 Task: Check the percentage active listings of front patio in the last 3 years.
Action: Mouse moved to (814, 189)
Screenshot: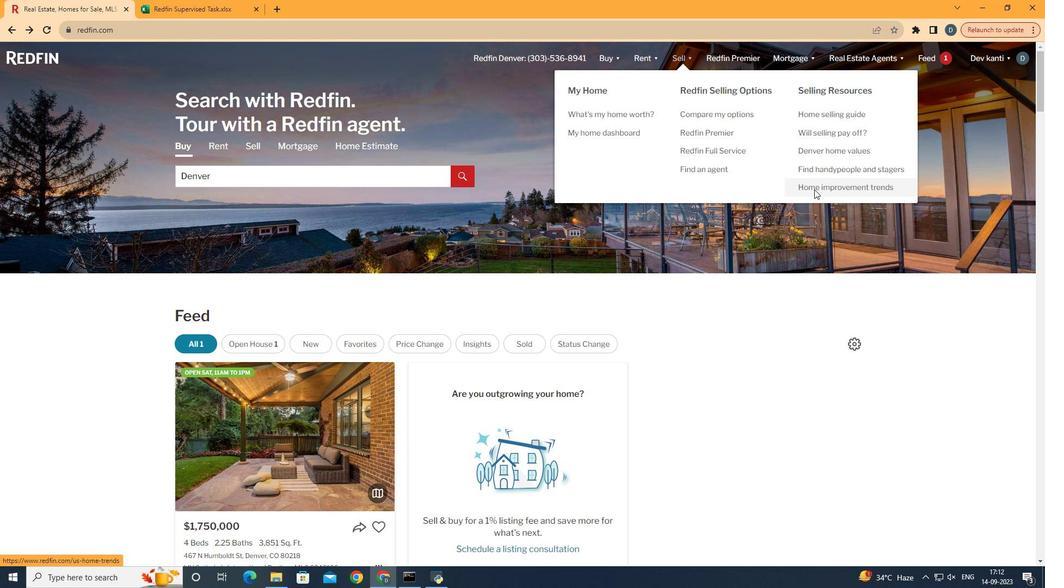 
Action: Mouse pressed left at (814, 189)
Screenshot: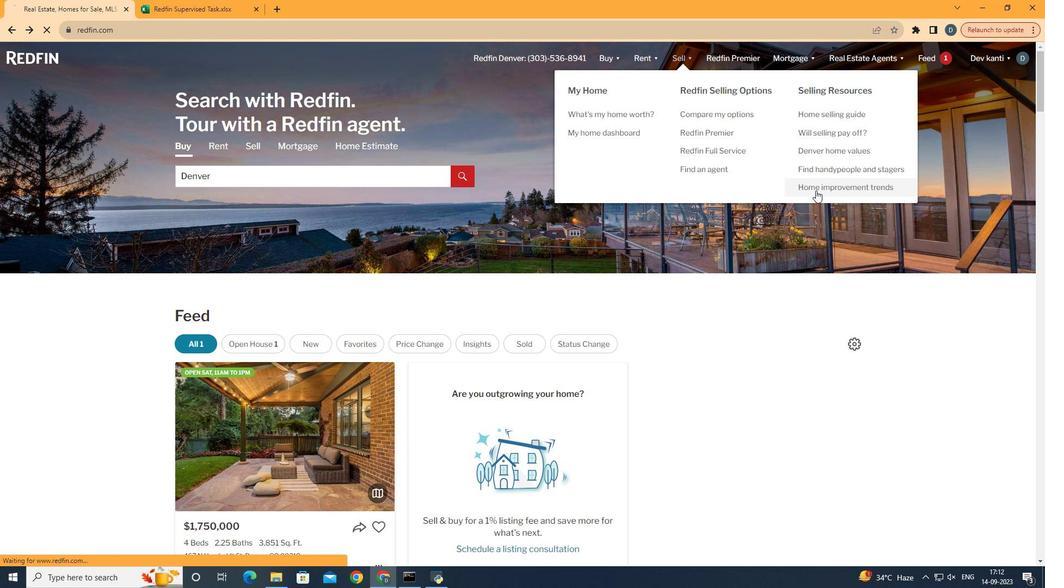 
Action: Mouse moved to (269, 210)
Screenshot: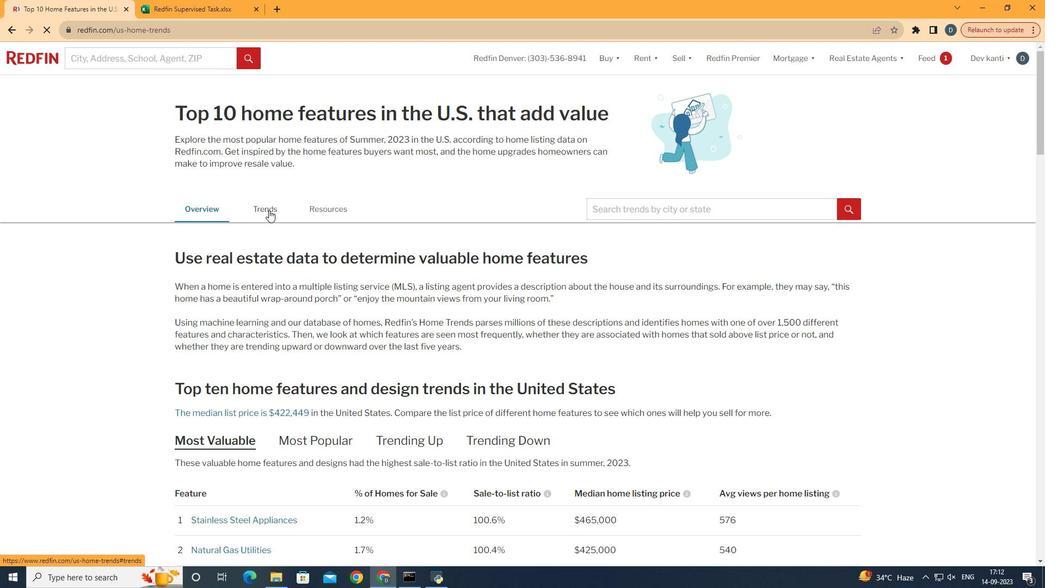 
Action: Mouse pressed left at (269, 210)
Screenshot: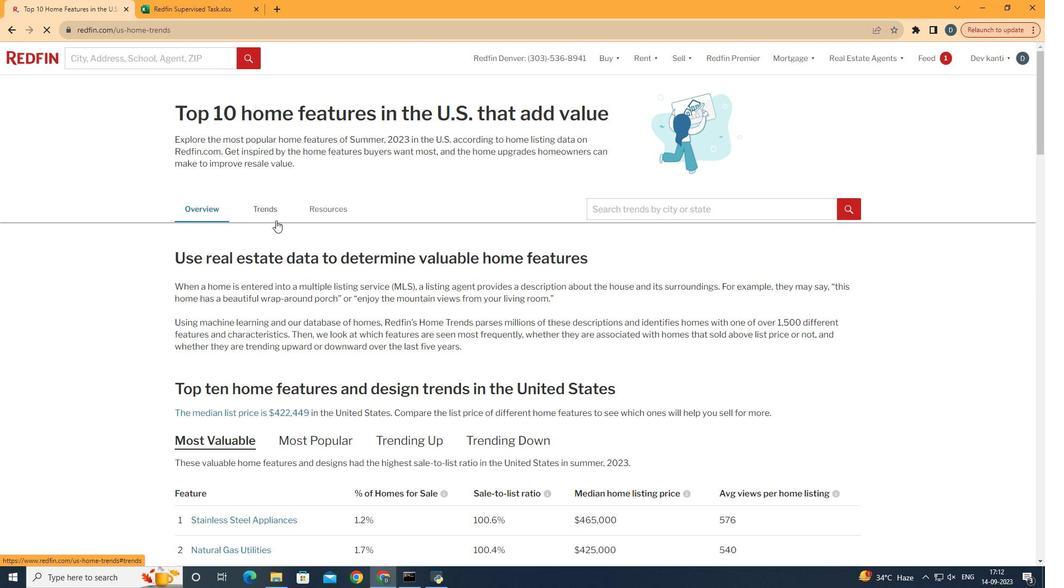 
Action: Mouse moved to (520, 271)
Screenshot: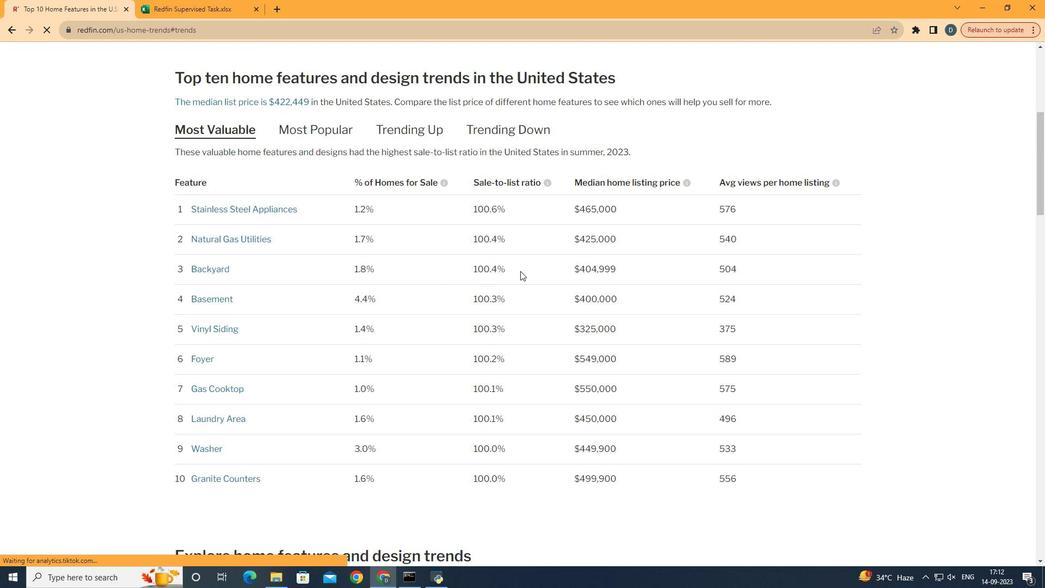 
Action: Mouse scrolled (520, 270) with delta (0, 0)
Screenshot: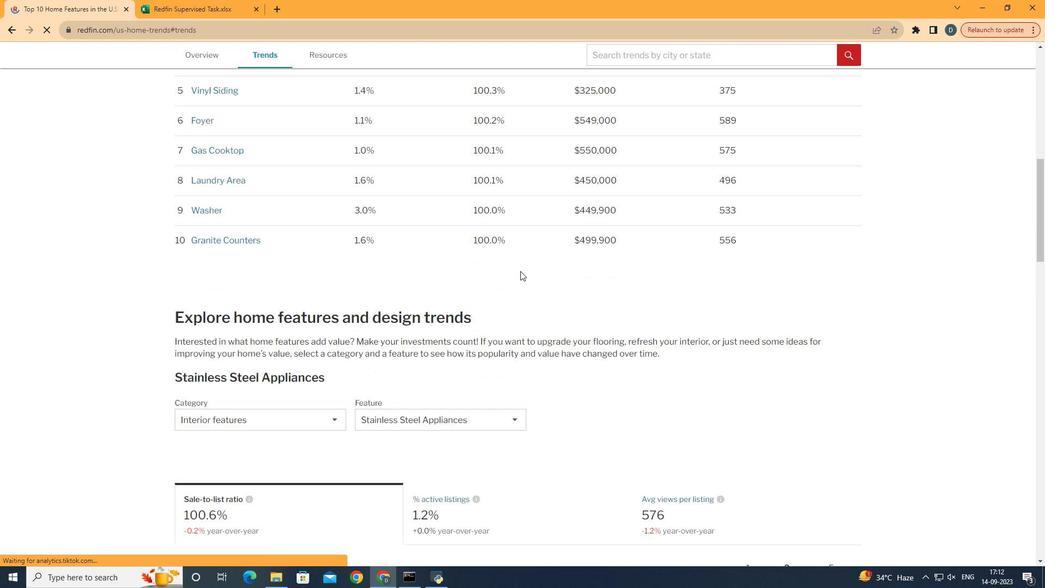 
Action: Mouse scrolled (520, 270) with delta (0, 0)
Screenshot: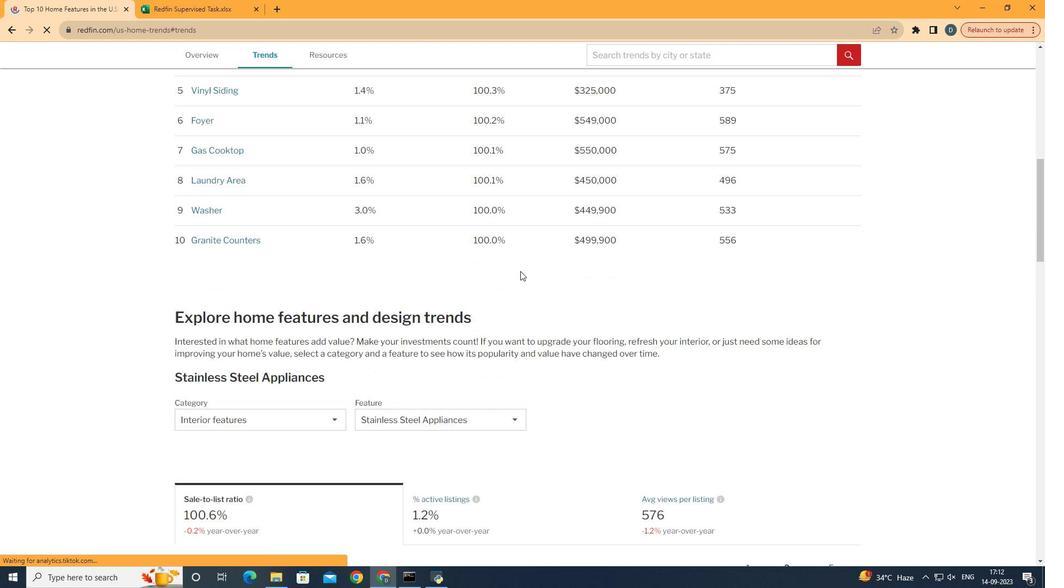 
Action: Mouse scrolled (520, 270) with delta (0, 0)
Screenshot: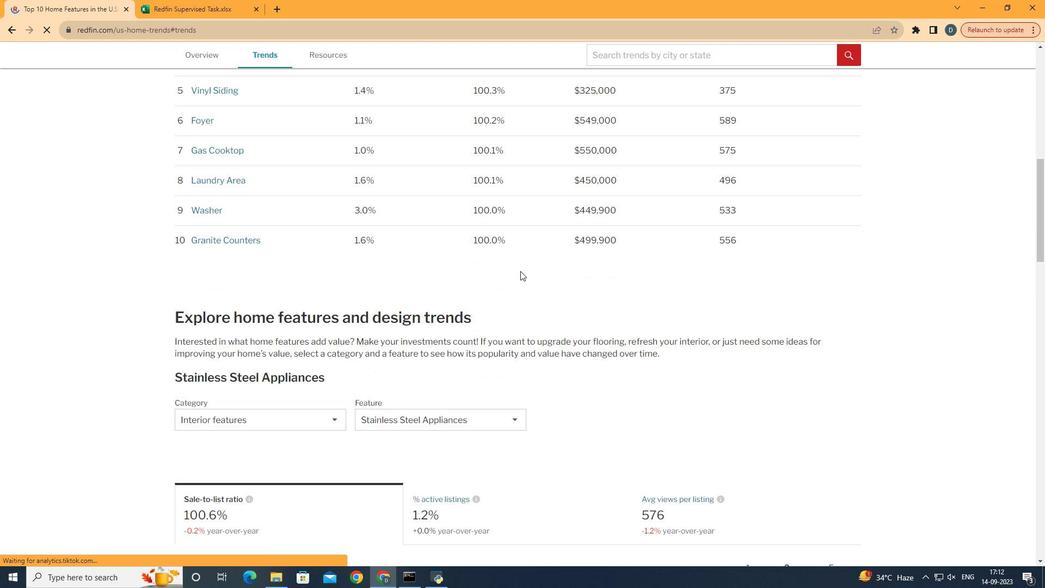 
Action: Mouse scrolled (520, 270) with delta (0, 0)
Screenshot: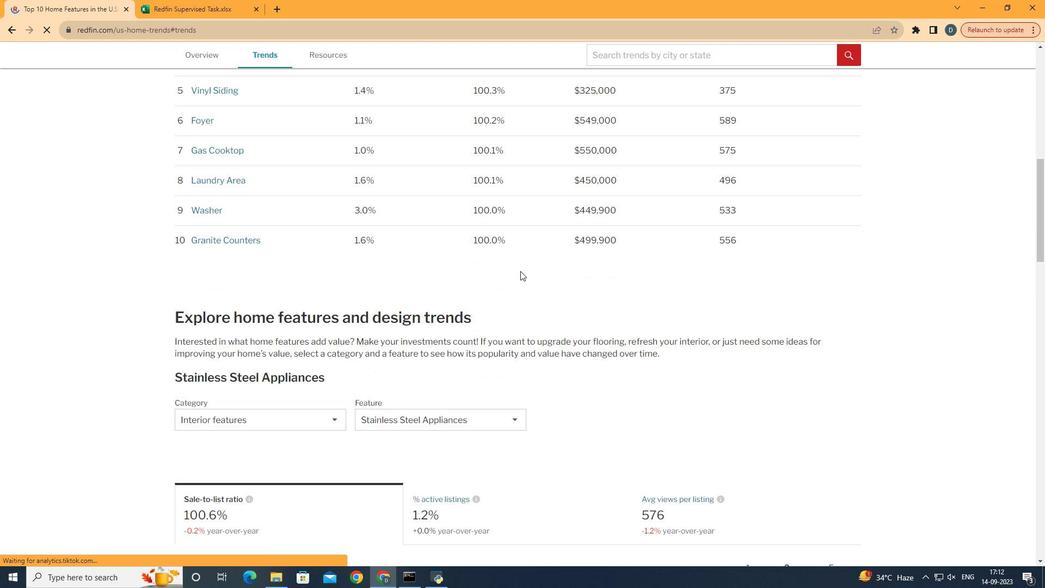 
Action: Mouse scrolled (520, 270) with delta (0, 0)
Screenshot: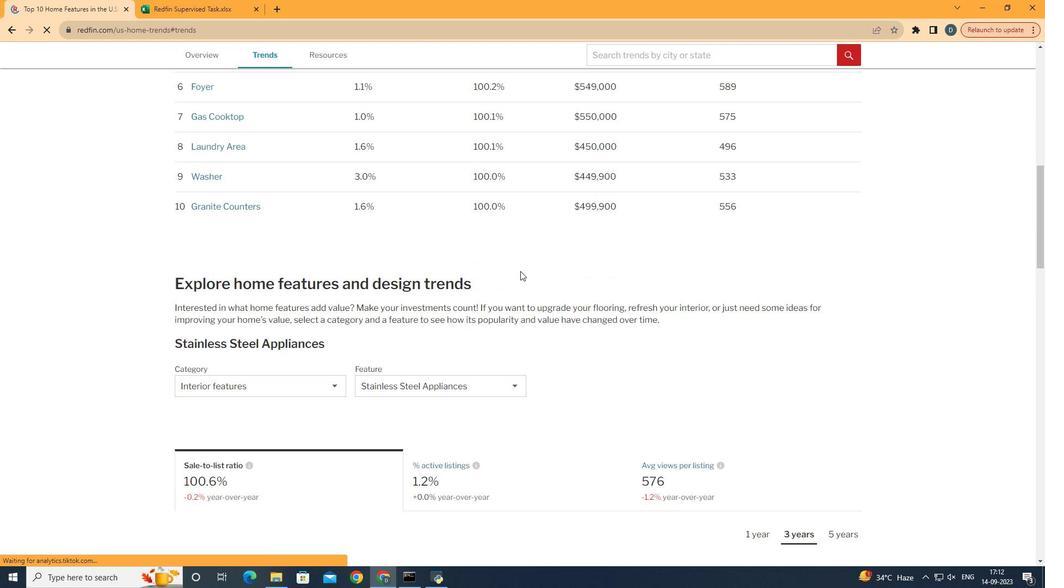 
Action: Mouse scrolled (520, 270) with delta (0, 0)
Screenshot: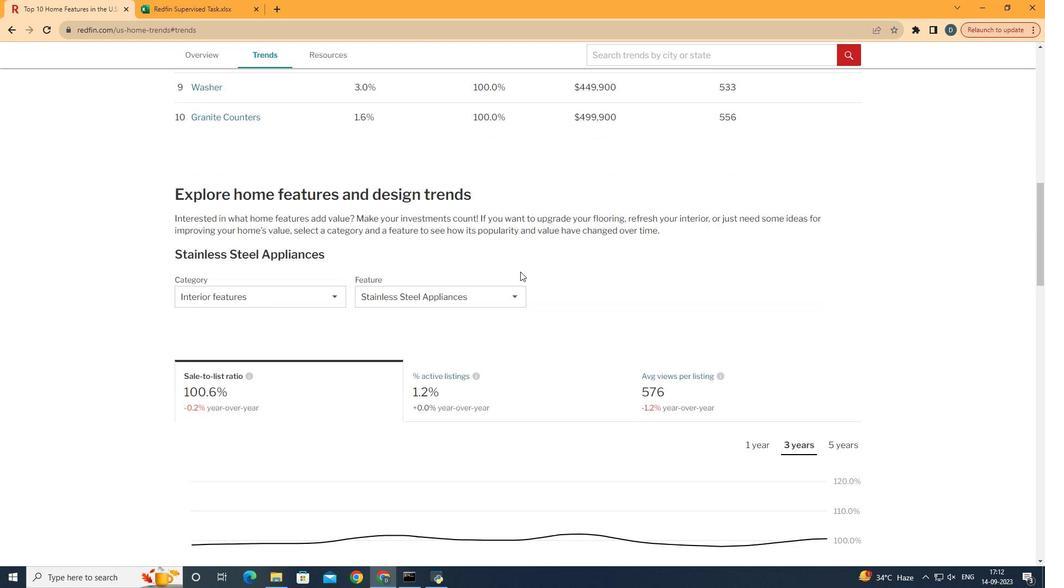 
Action: Mouse scrolled (520, 270) with delta (0, 0)
Screenshot: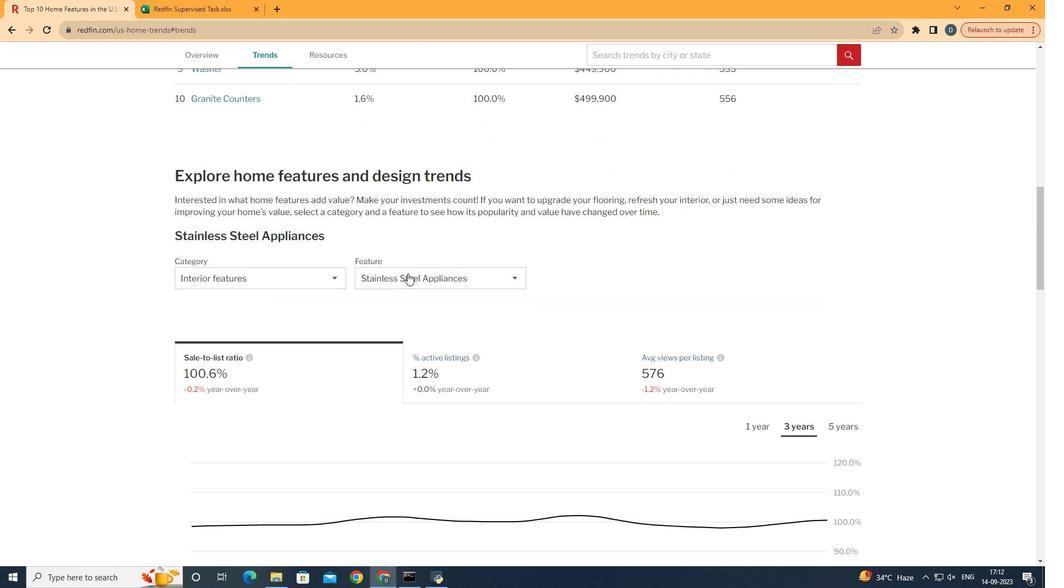 
Action: Mouse moved to (267, 276)
Screenshot: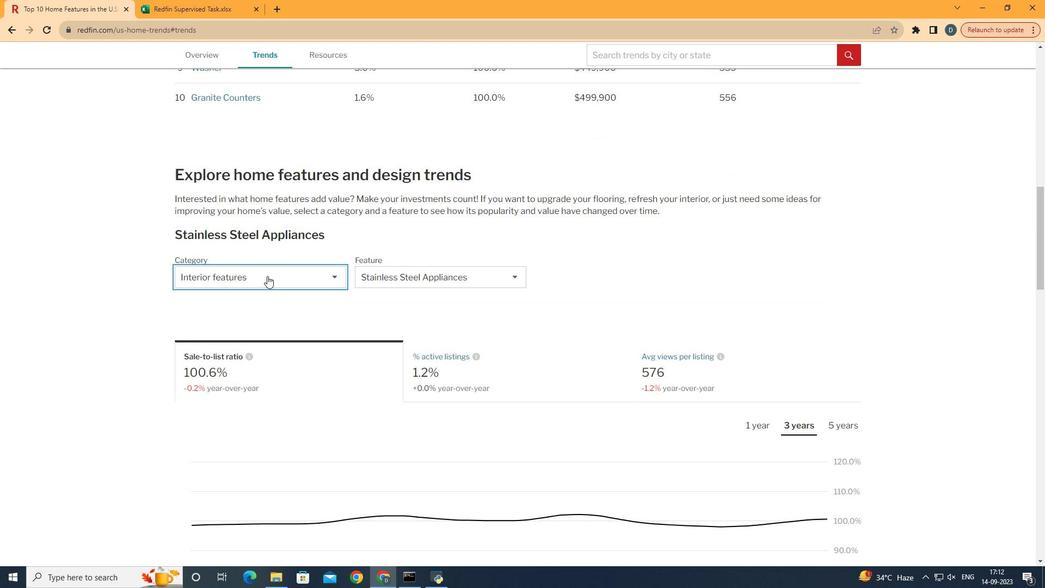 
Action: Mouse pressed left at (267, 276)
Screenshot: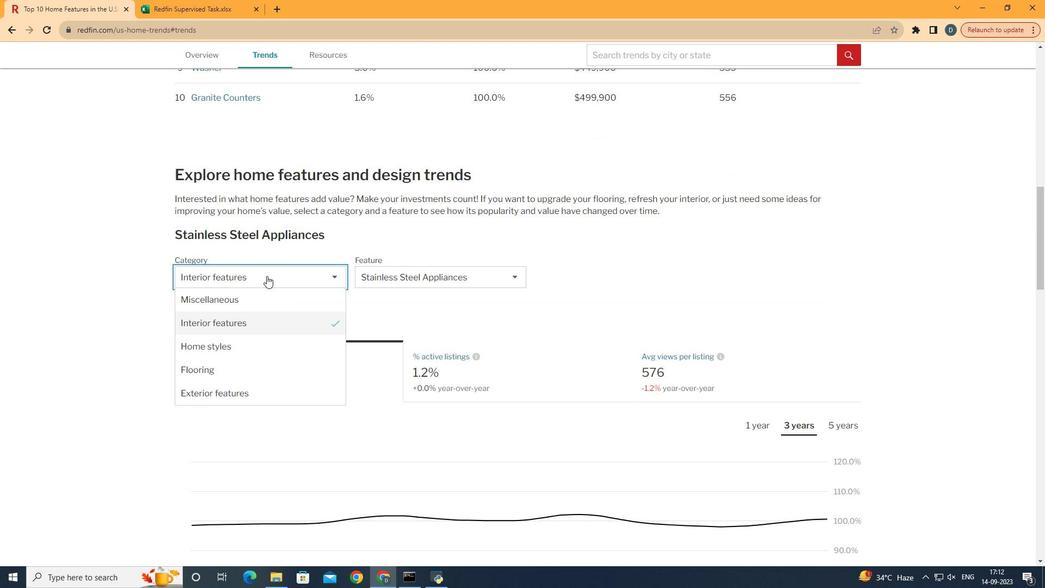 
Action: Mouse moved to (267, 391)
Screenshot: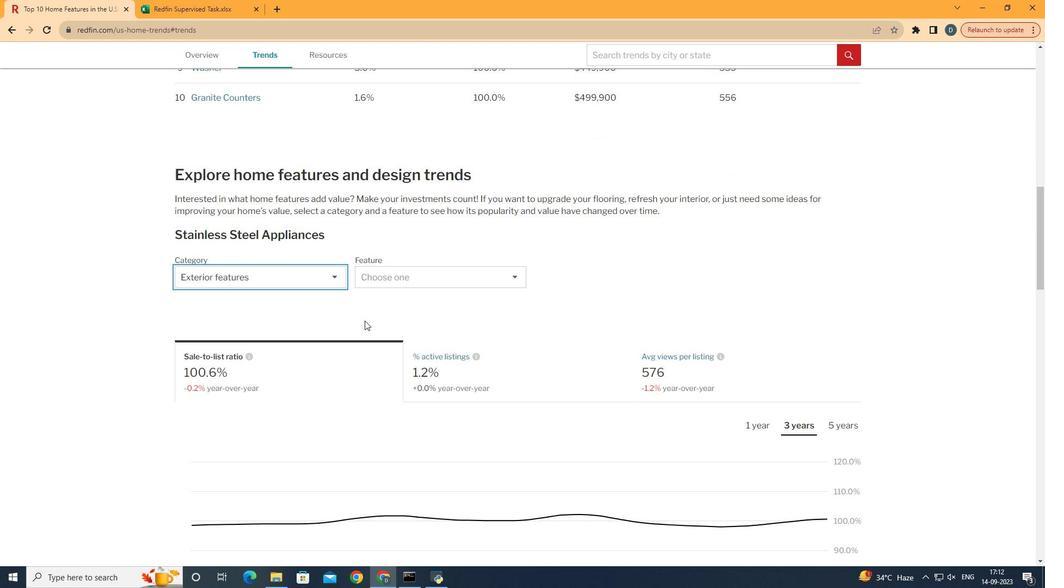 
Action: Mouse pressed left at (267, 391)
Screenshot: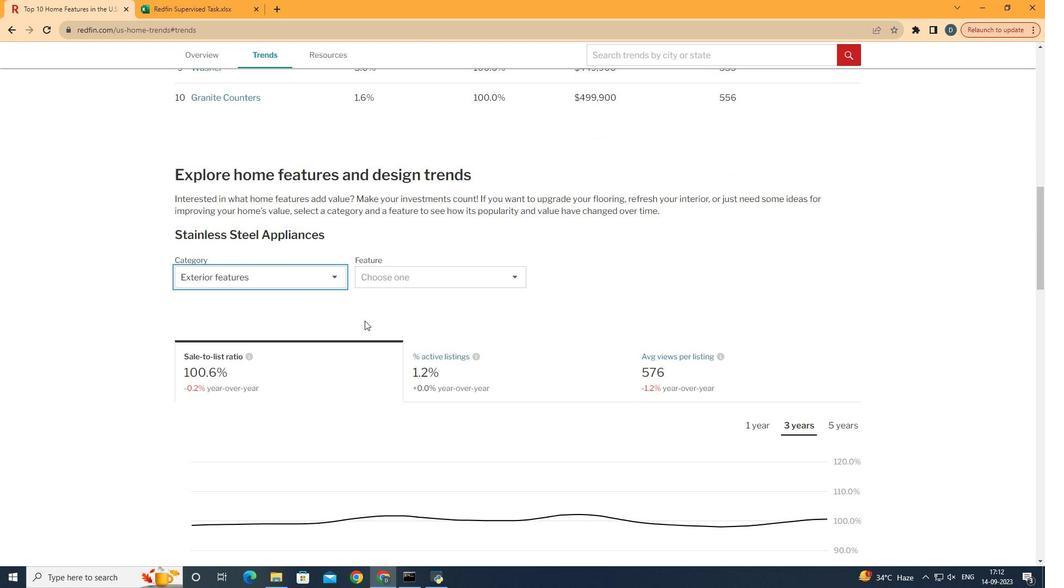 
Action: Mouse moved to (476, 268)
Screenshot: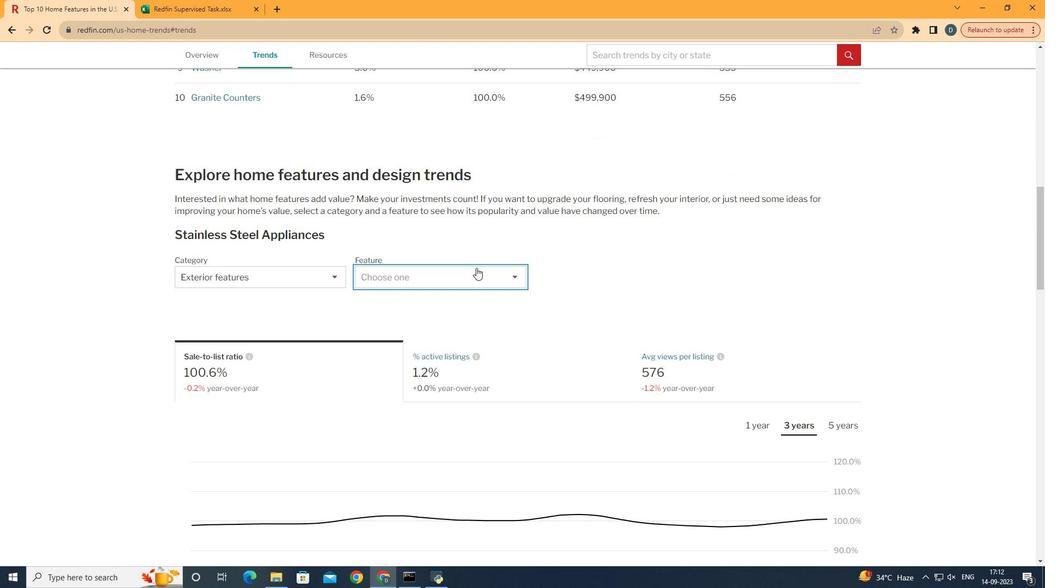
Action: Mouse pressed left at (476, 268)
Screenshot: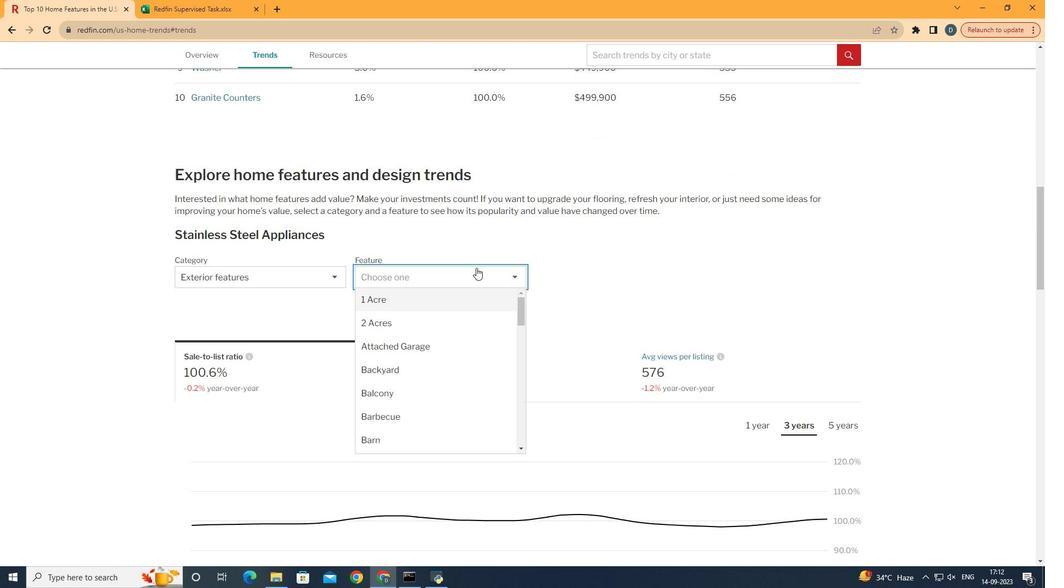 
Action: Mouse moved to (460, 338)
Screenshot: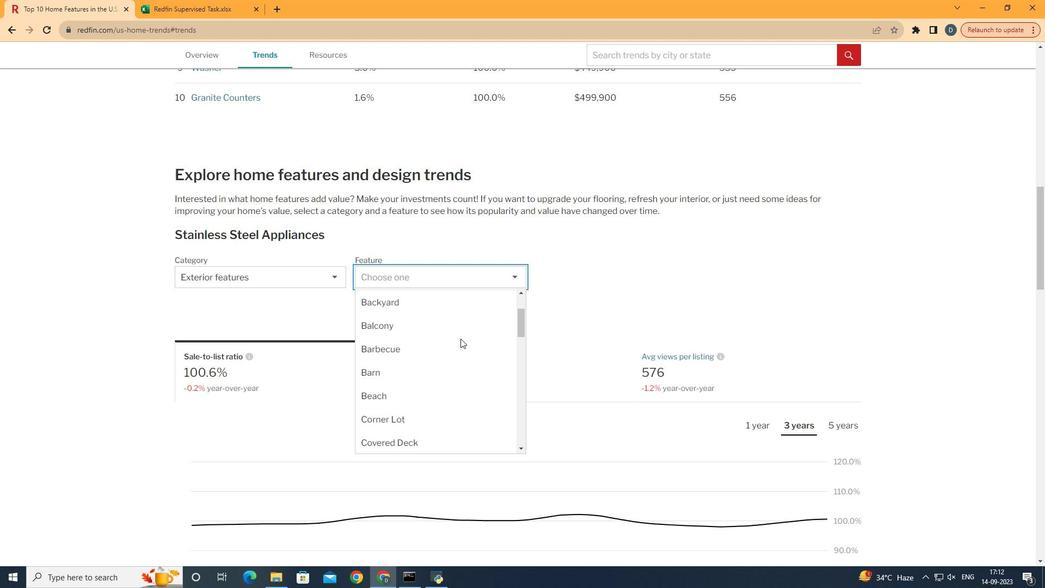 
Action: Mouse scrolled (460, 338) with delta (0, 0)
Screenshot: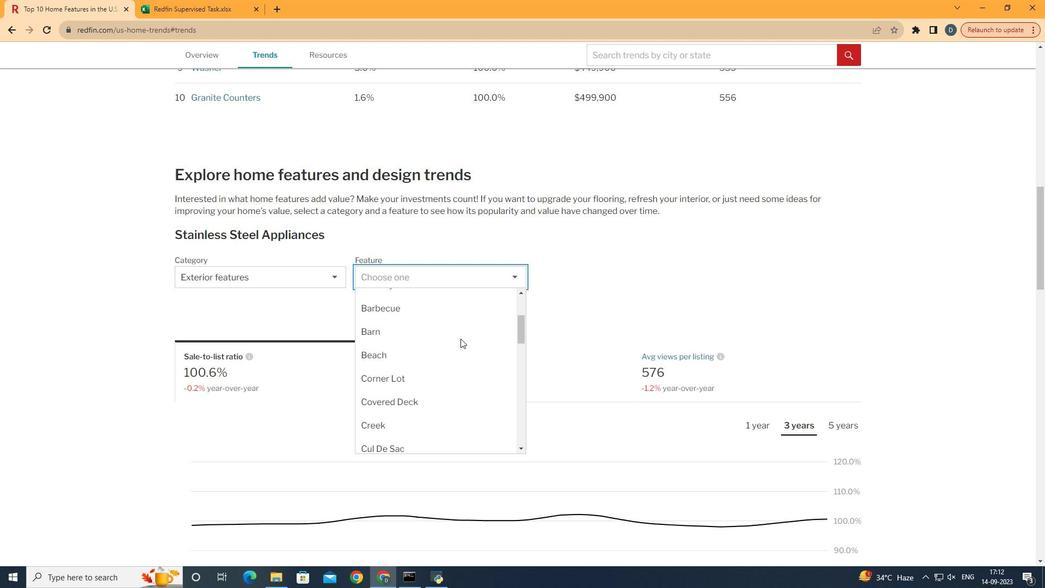 
Action: Mouse moved to (460, 338)
Screenshot: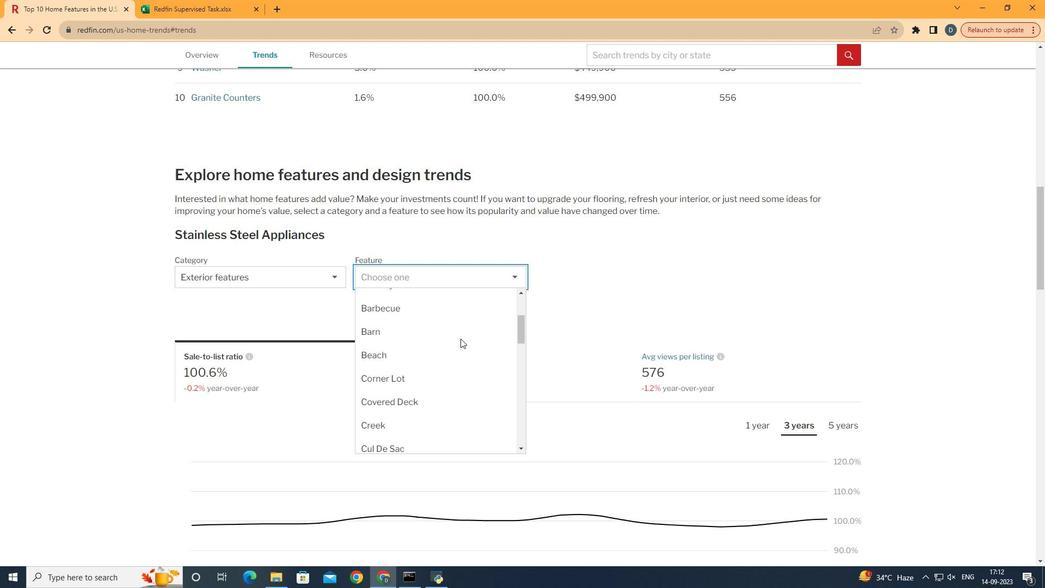 
Action: Mouse scrolled (460, 338) with delta (0, 0)
Screenshot: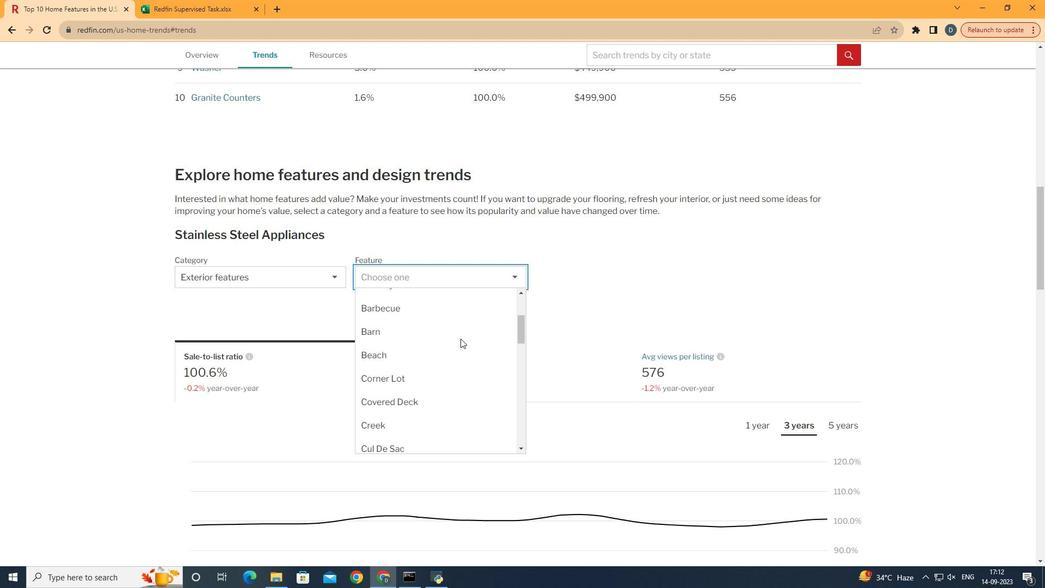 
Action: Mouse scrolled (460, 338) with delta (0, 0)
Screenshot: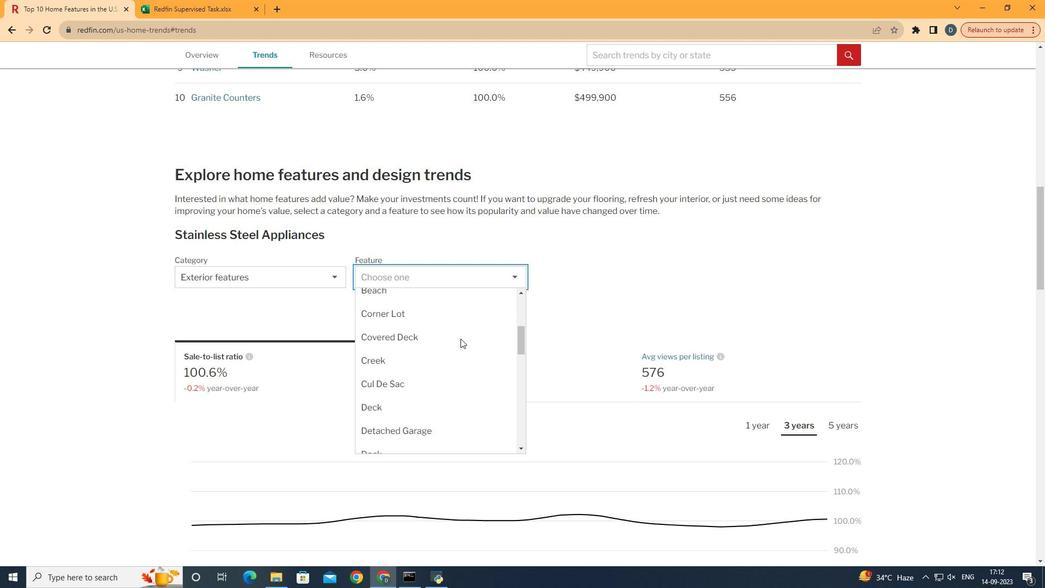 
Action: Mouse scrolled (460, 338) with delta (0, 0)
Screenshot: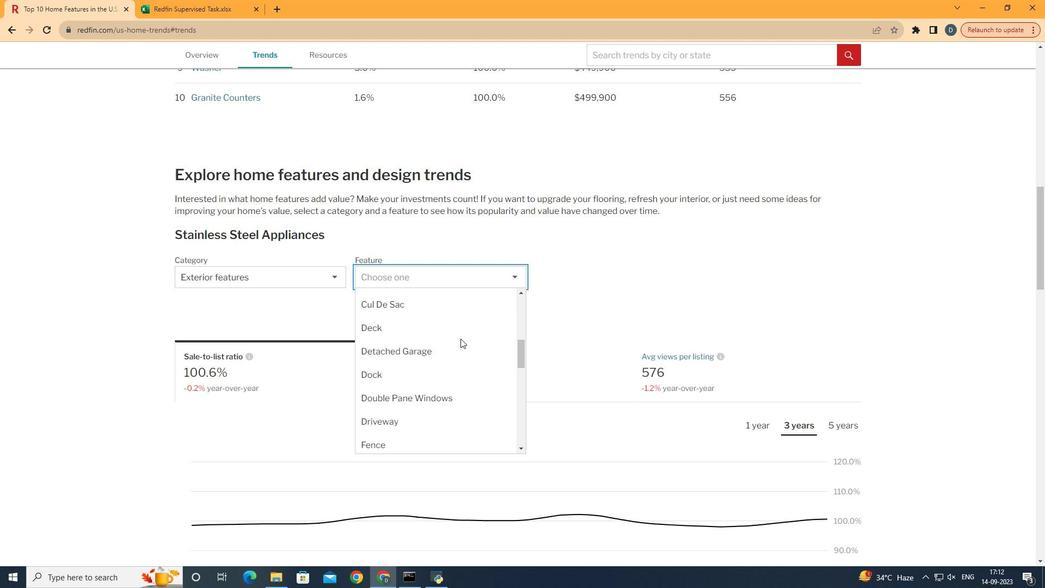 
Action: Mouse scrolled (460, 338) with delta (0, 0)
Screenshot: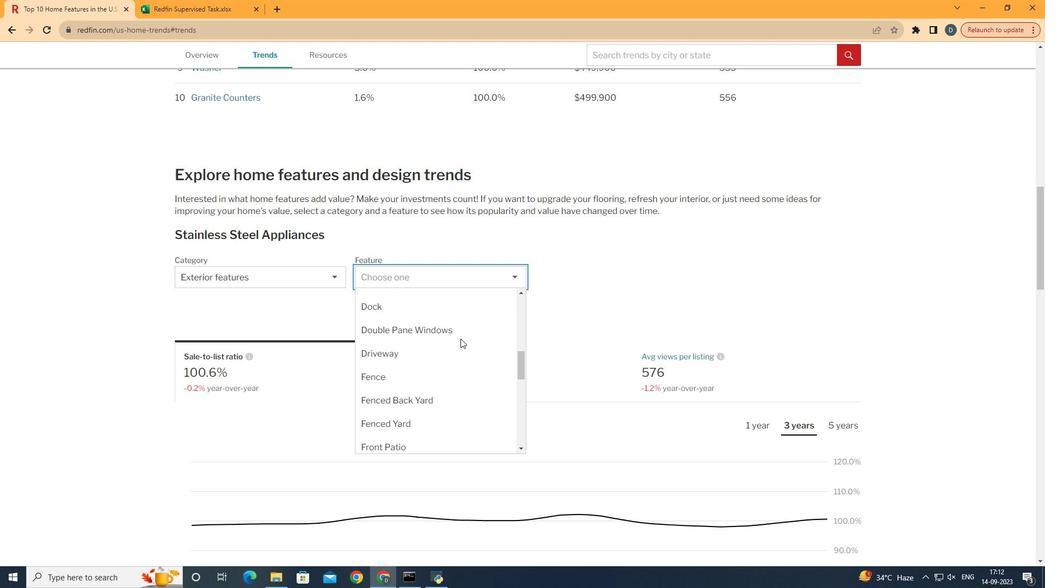 
Action: Mouse scrolled (460, 338) with delta (0, 0)
Screenshot: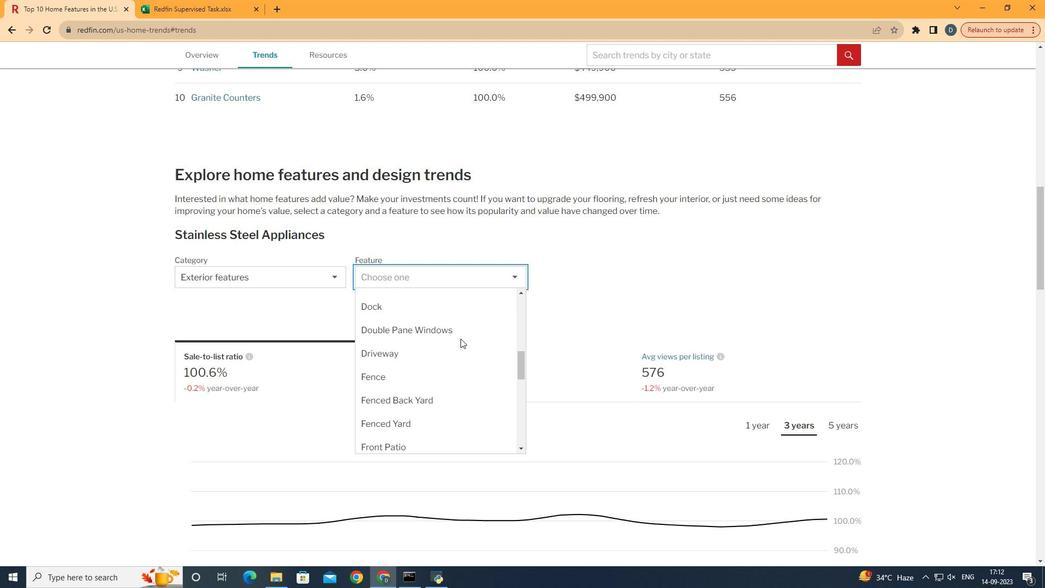 
Action: Mouse moved to (463, 334)
Screenshot: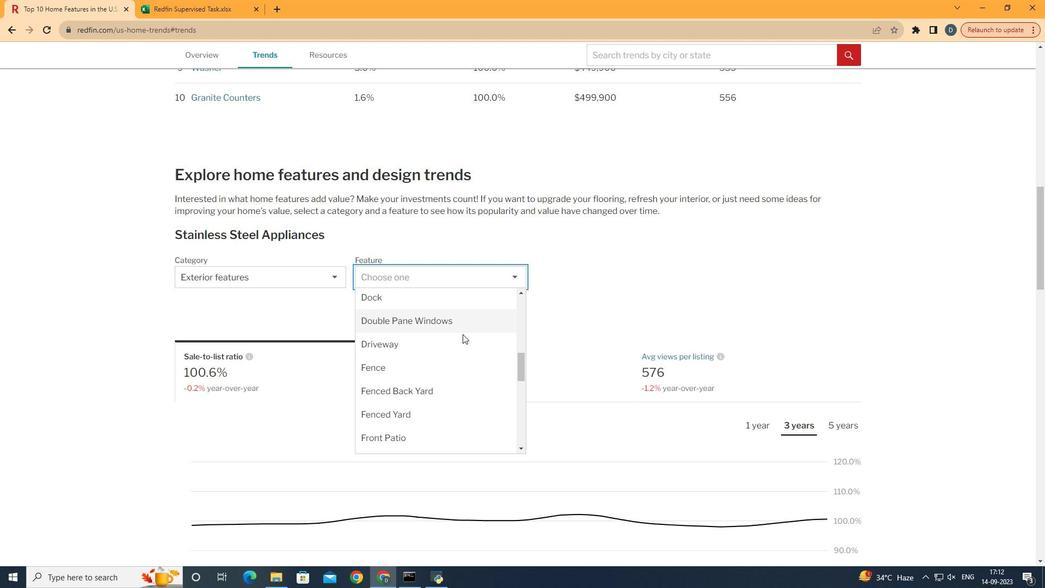 
Action: Mouse scrolled (463, 333) with delta (0, 0)
Screenshot: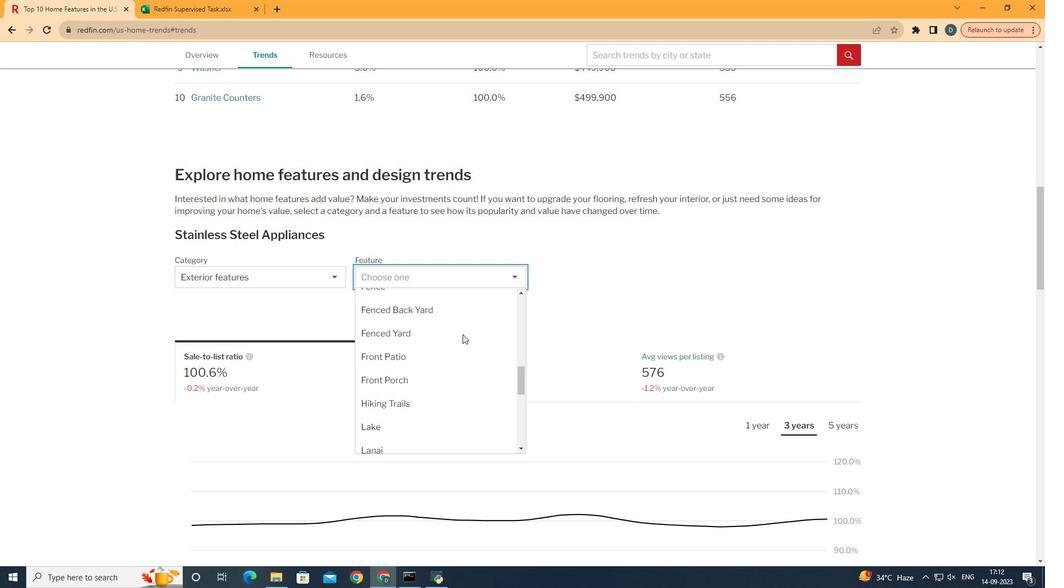 
Action: Mouse scrolled (463, 333) with delta (0, 0)
Screenshot: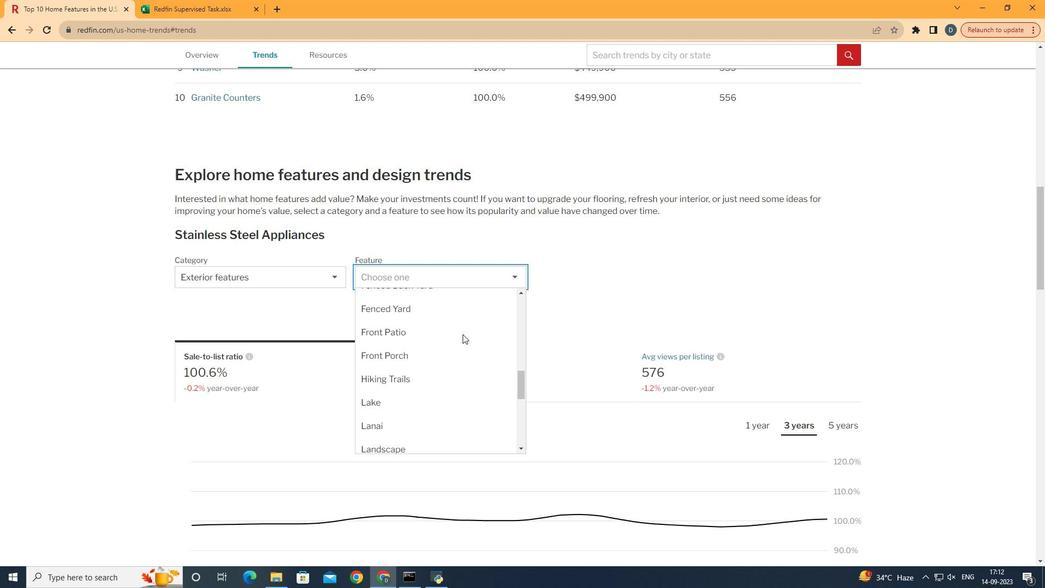 
Action: Mouse moved to (459, 329)
Screenshot: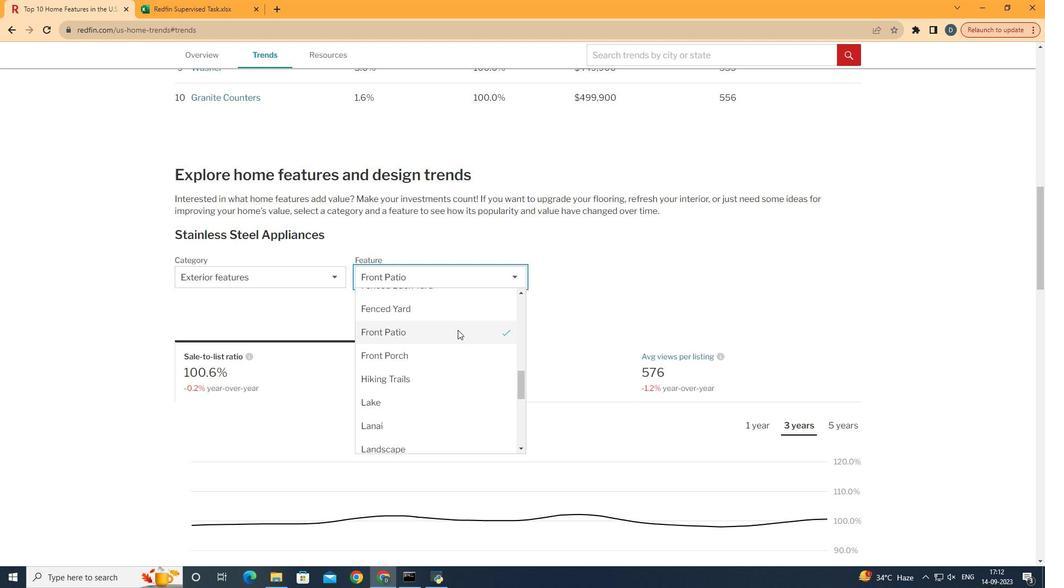 
Action: Mouse pressed left at (459, 329)
Screenshot: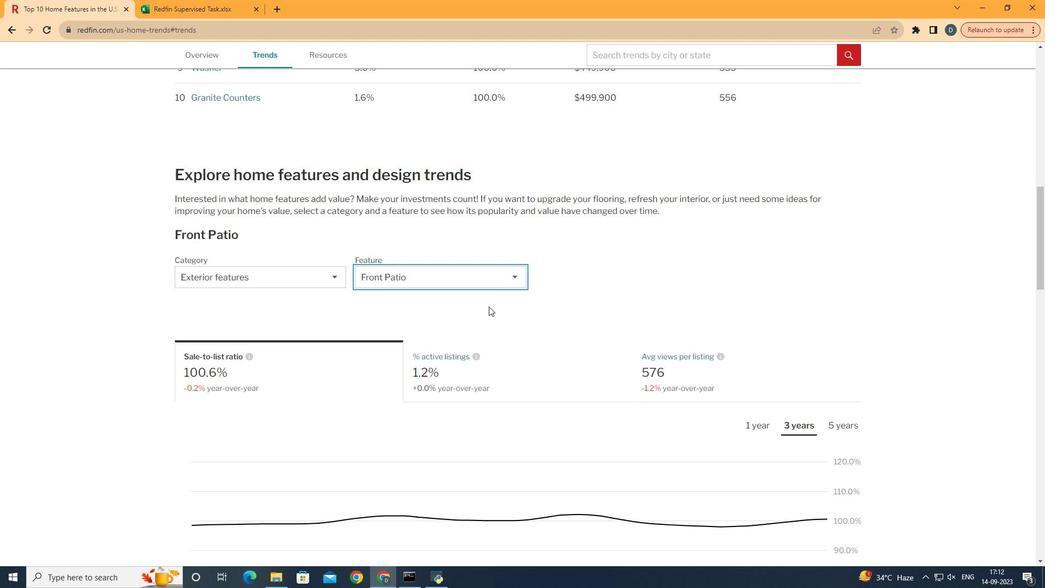 
Action: Mouse moved to (594, 256)
Screenshot: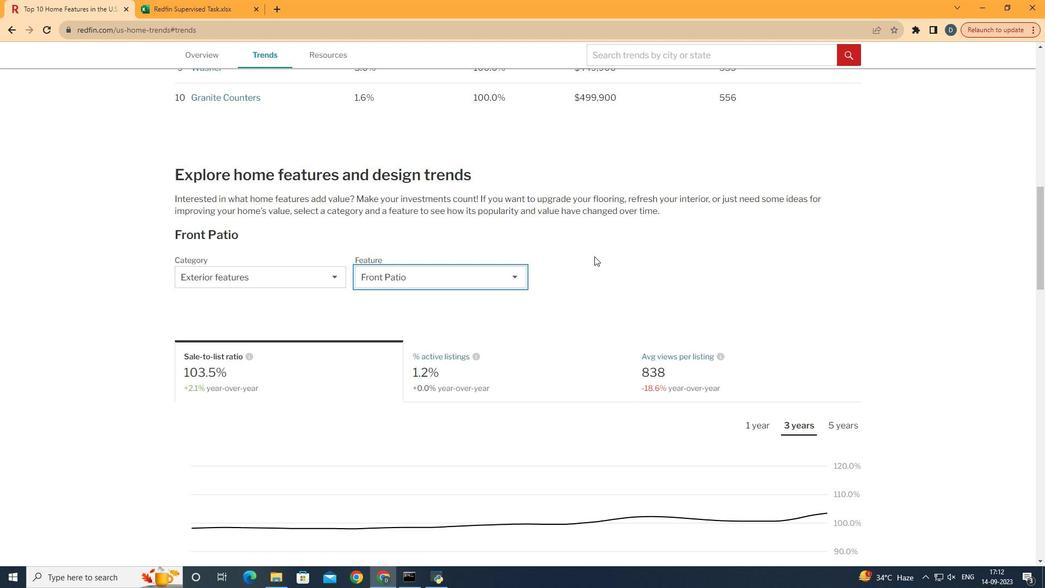 
Action: Mouse scrolled (594, 256) with delta (0, 0)
Screenshot: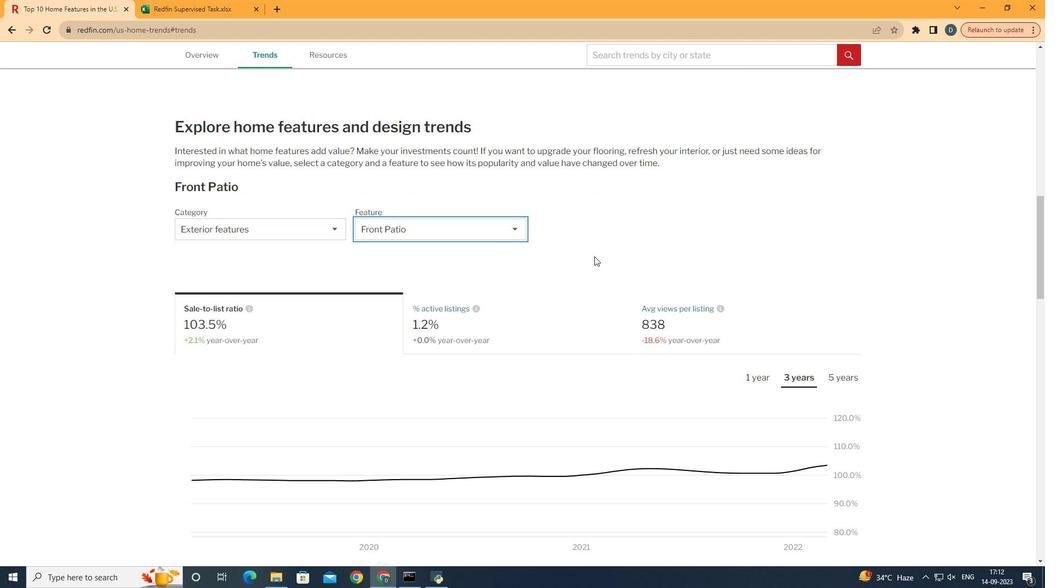 
Action: Mouse moved to (550, 302)
Screenshot: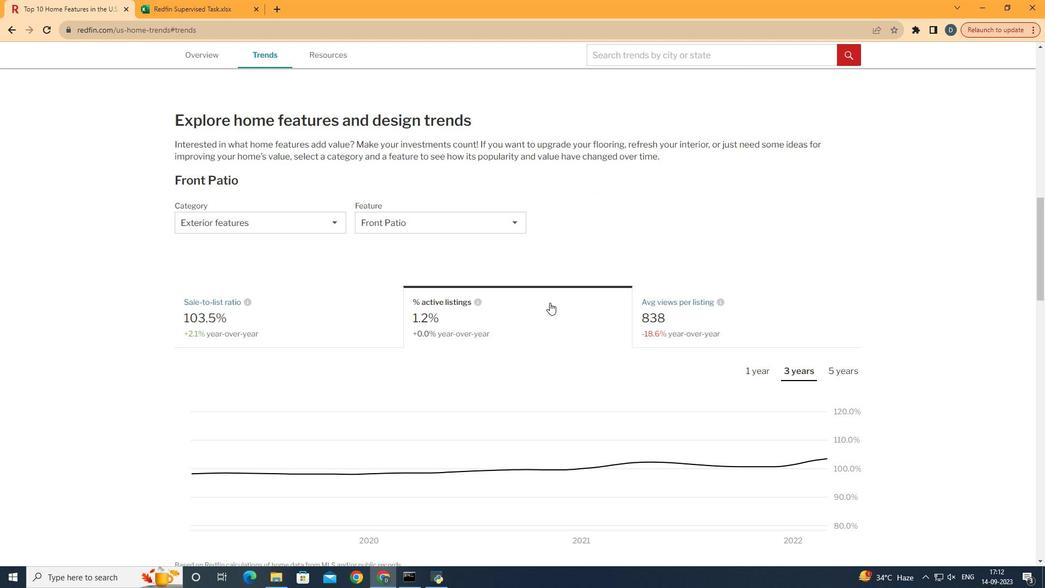 
Action: Mouse pressed left at (550, 302)
Screenshot: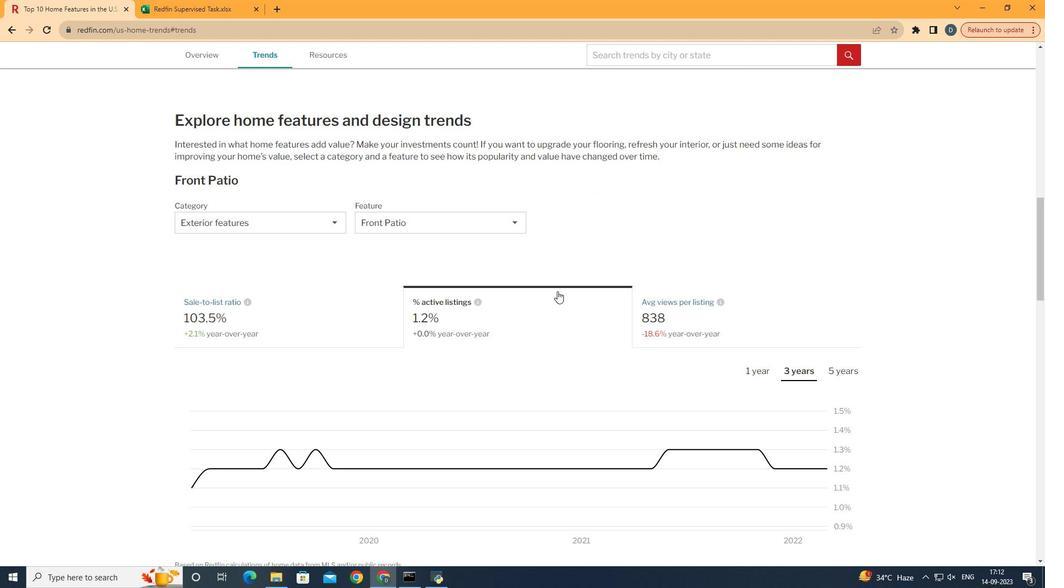 
Action: Mouse moved to (558, 290)
Screenshot: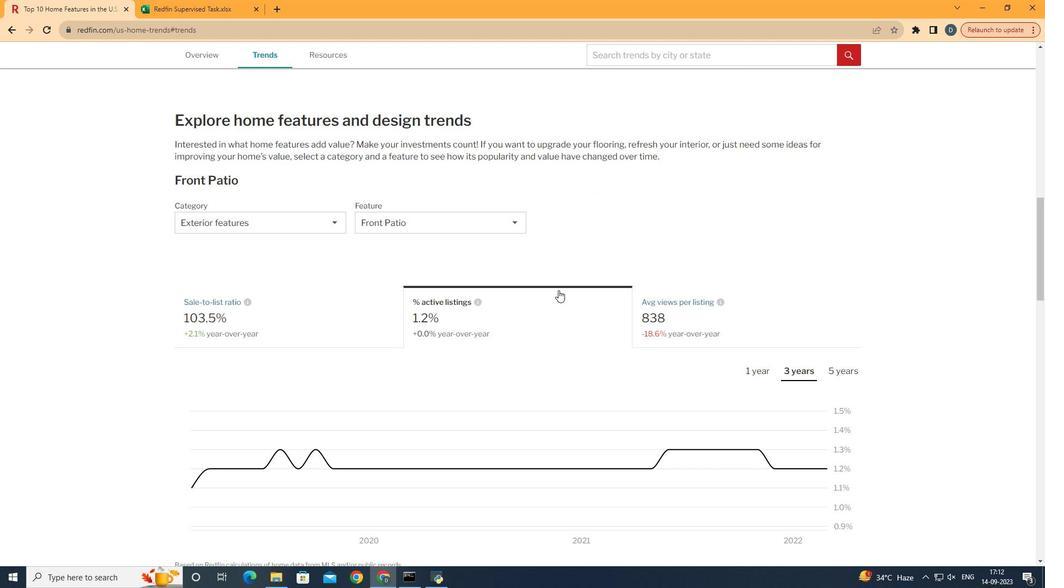 
Action: Mouse scrolled (558, 289) with delta (0, 0)
Screenshot: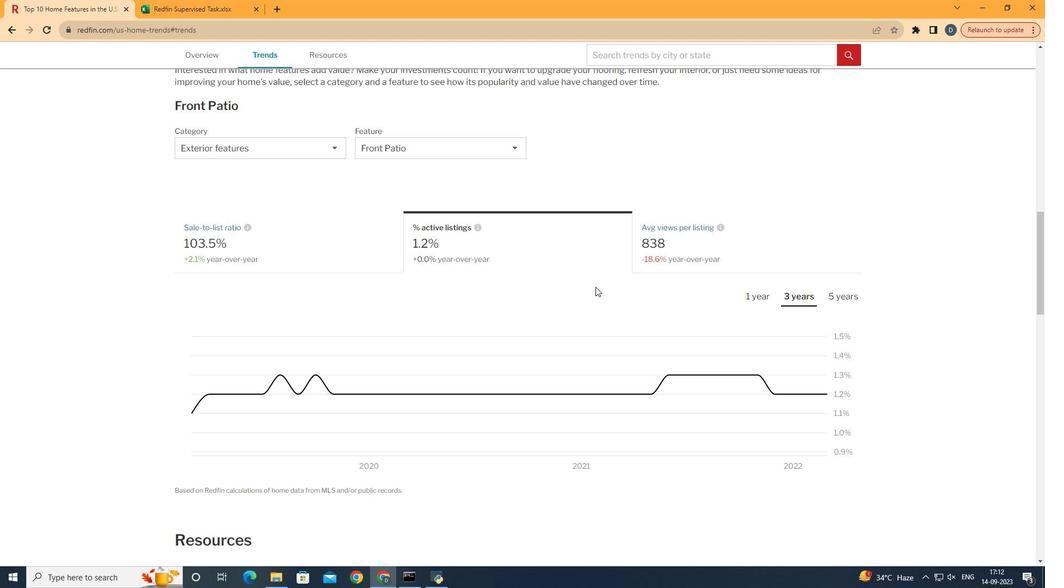 
Action: Mouse moved to (559, 290)
Screenshot: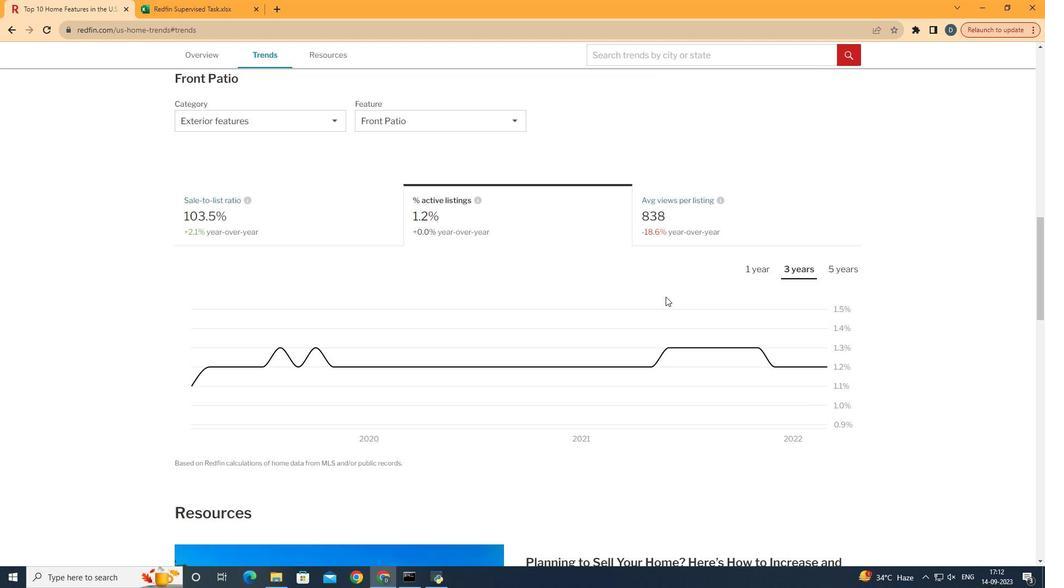 
Action: Mouse scrolled (559, 289) with delta (0, 0)
Screenshot: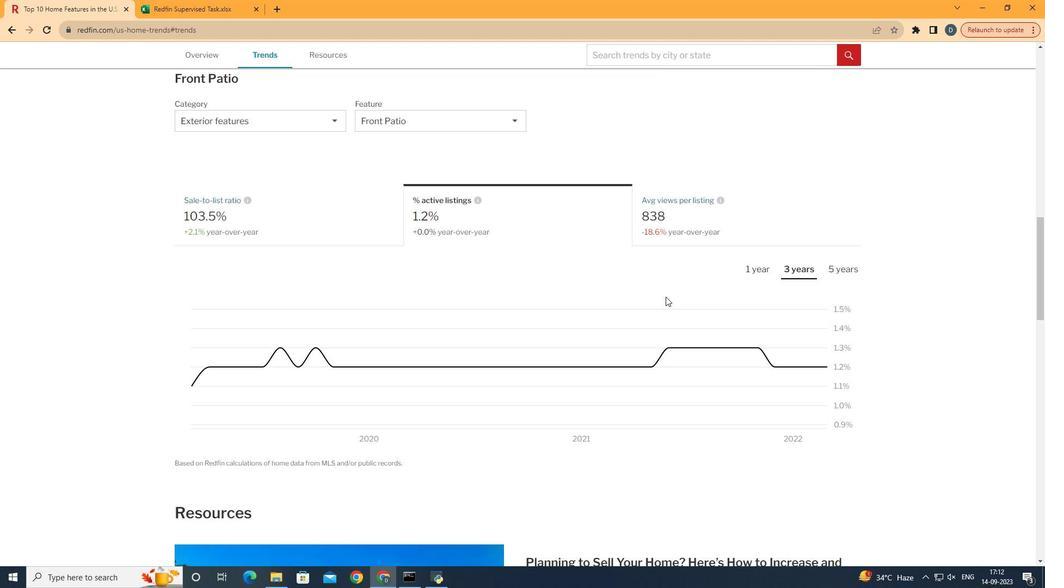 
Action: Mouse moved to (808, 259)
Screenshot: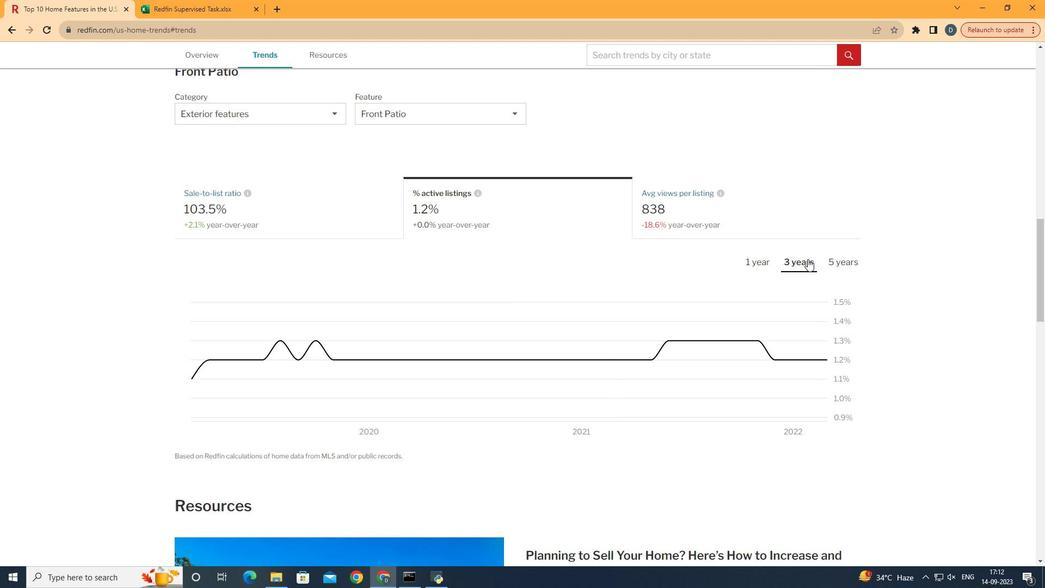 
Action: Mouse pressed left at (808, 259)
Screenshot: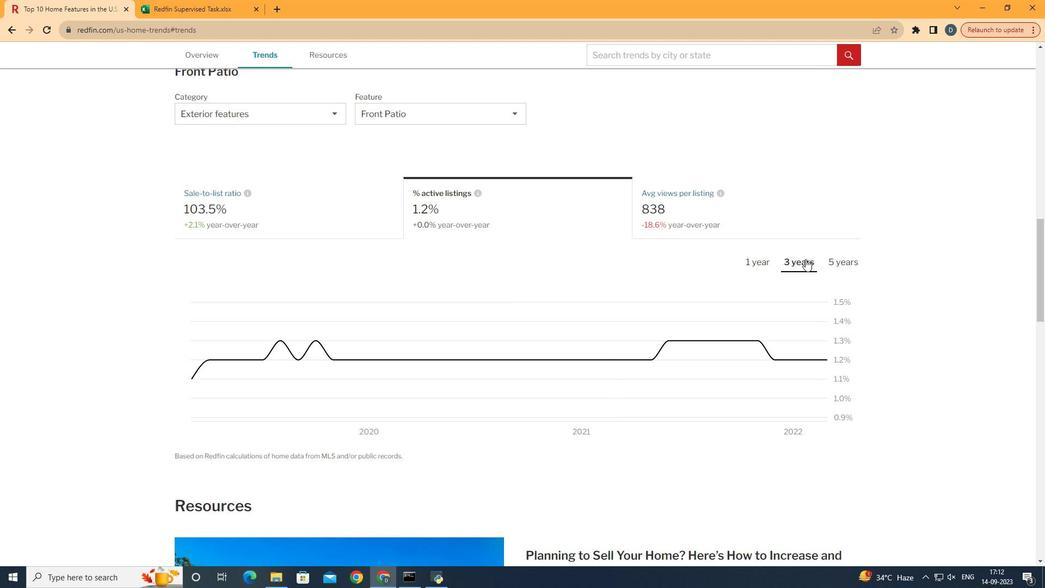
Action: Mouse moved to (806, 259)
Screenshot: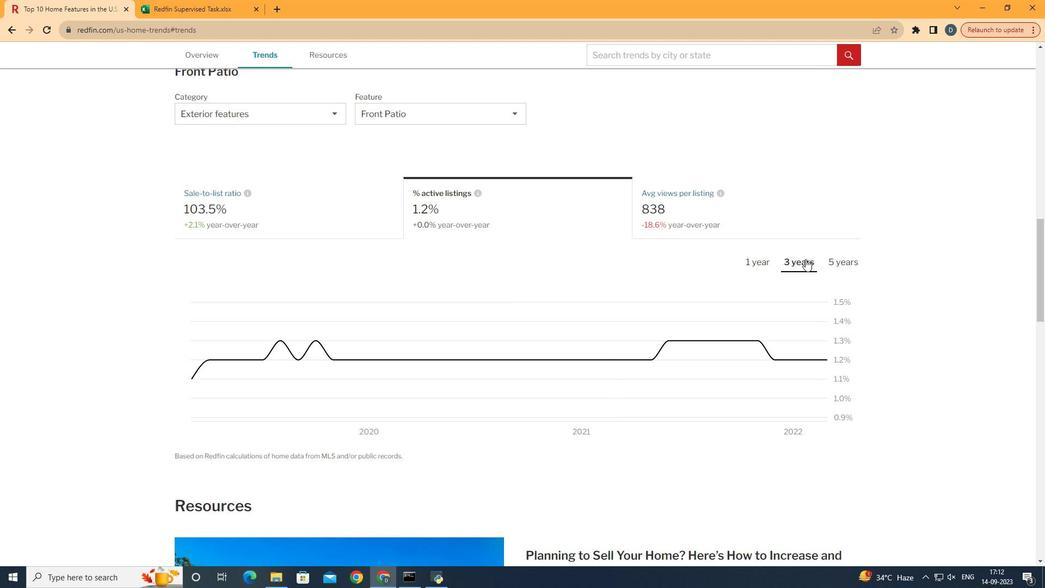 
